 Task: Create New Customer with Customer Name: ALDI, Billing Address Line1: 4292 Crim Lane, Billing Address Line2:  Underhill, Billing Address Line3:  Vermont 05489
Action: Mouse moved to (157, 32)
Screenshot: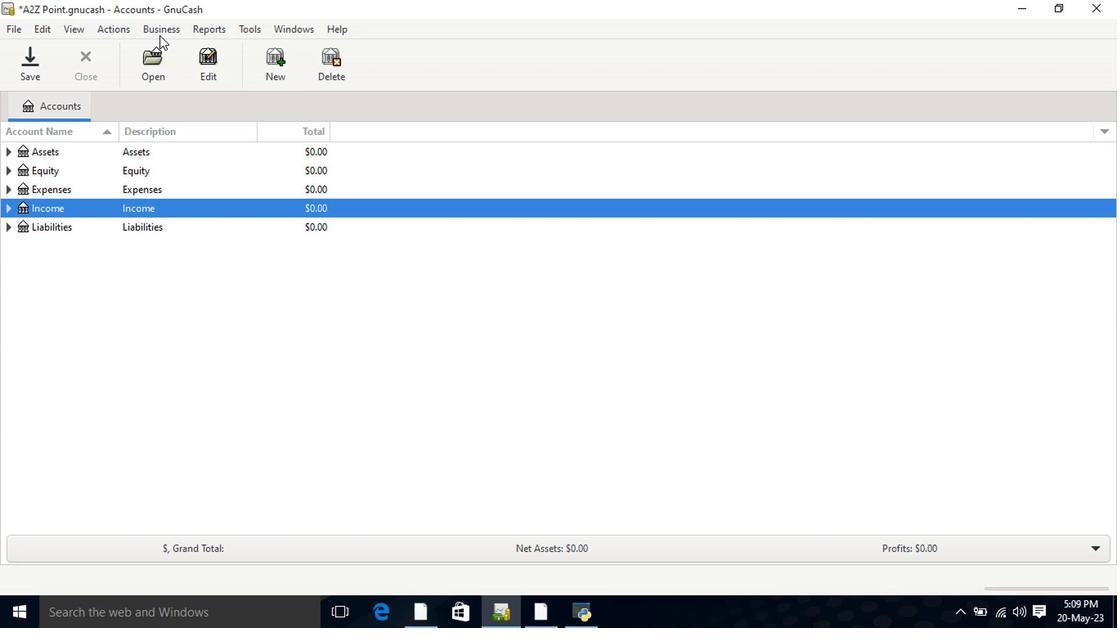 
Action: Mouse pressed left at (157, 32)
Screenshot: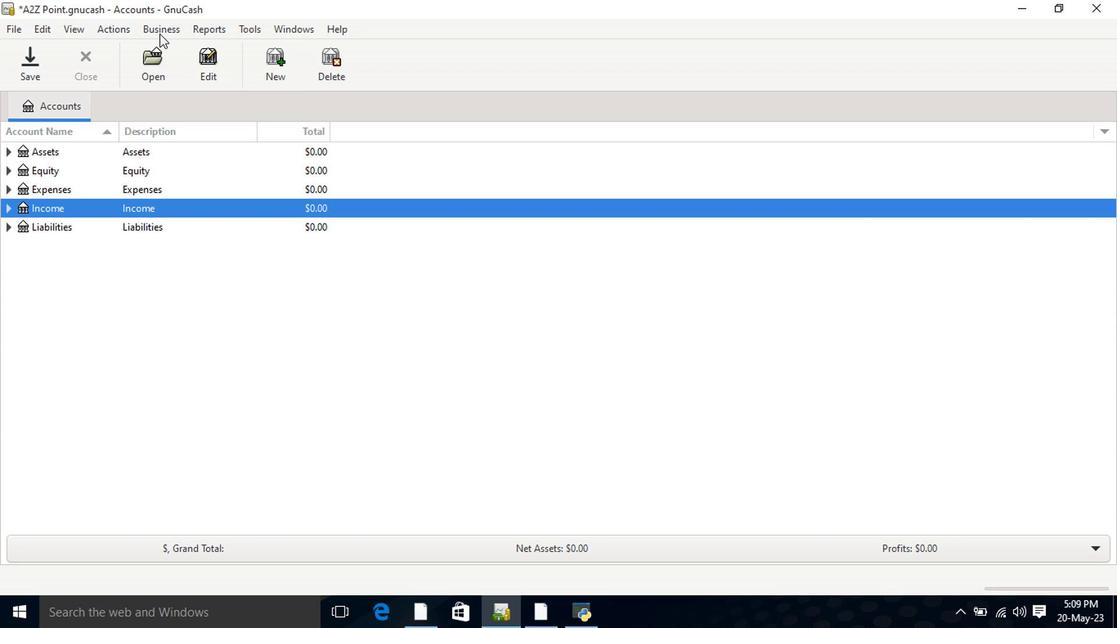 
Action: Mouse moved to (328, 70)
Screenshot: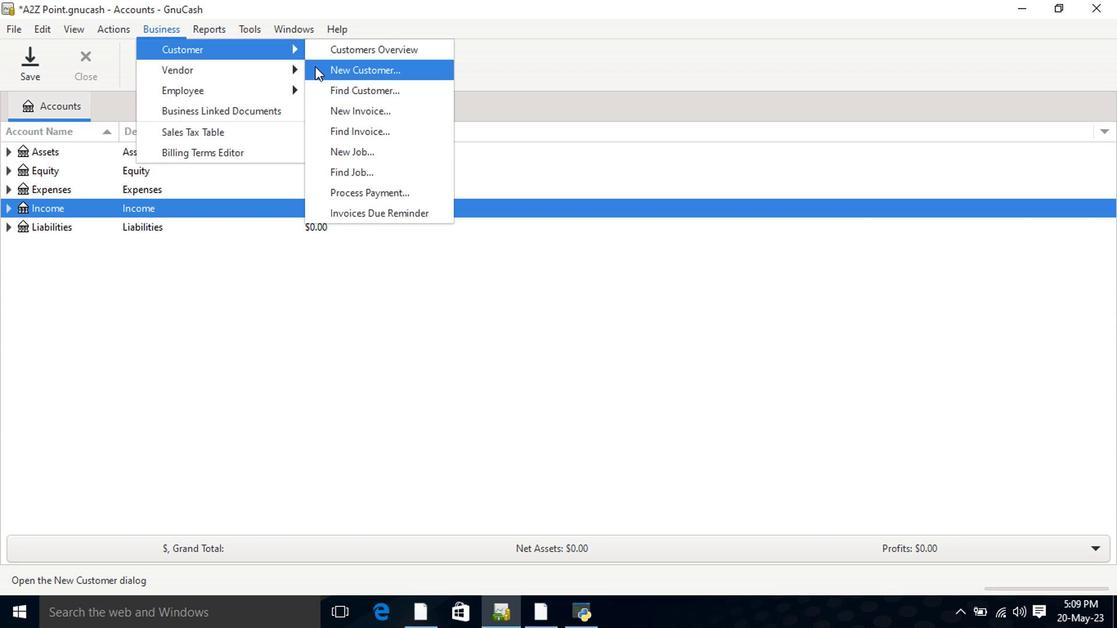 
Action: Mouse pressed left at (328, 70)
Screenshot: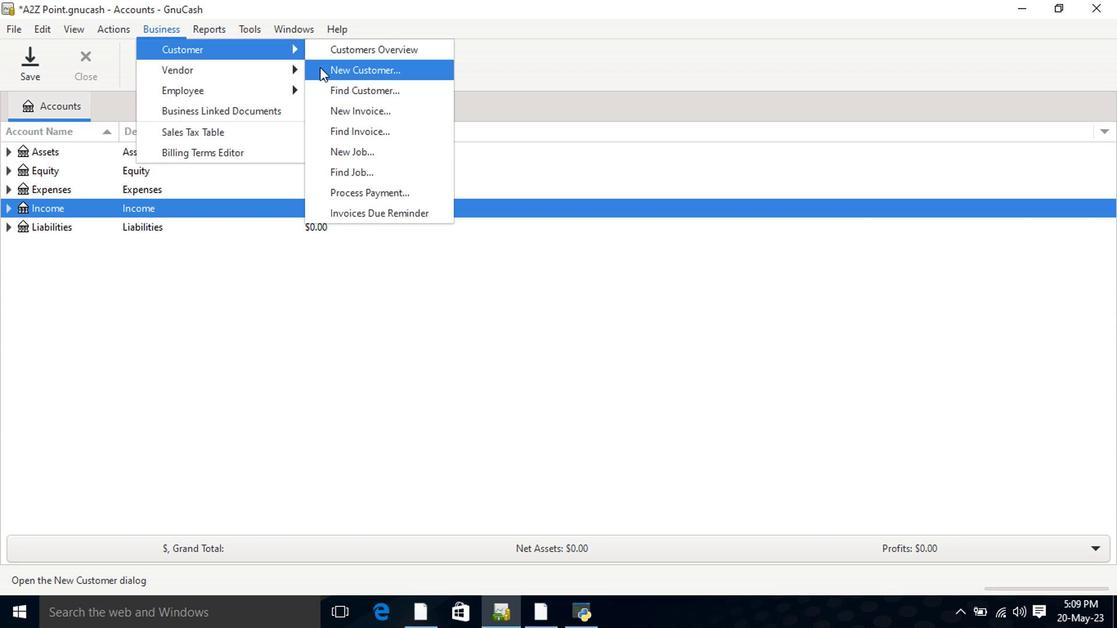 
Action: Mouse moved to (601, 235)
Screenshot: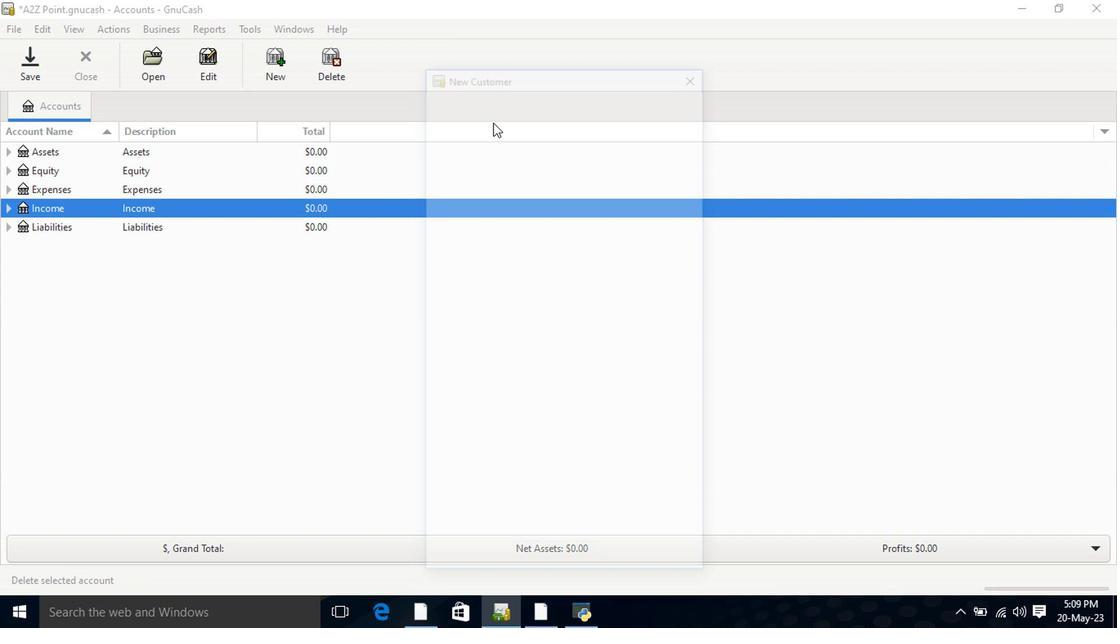 
Action: Key pressed <Key.shift>
Screenshot: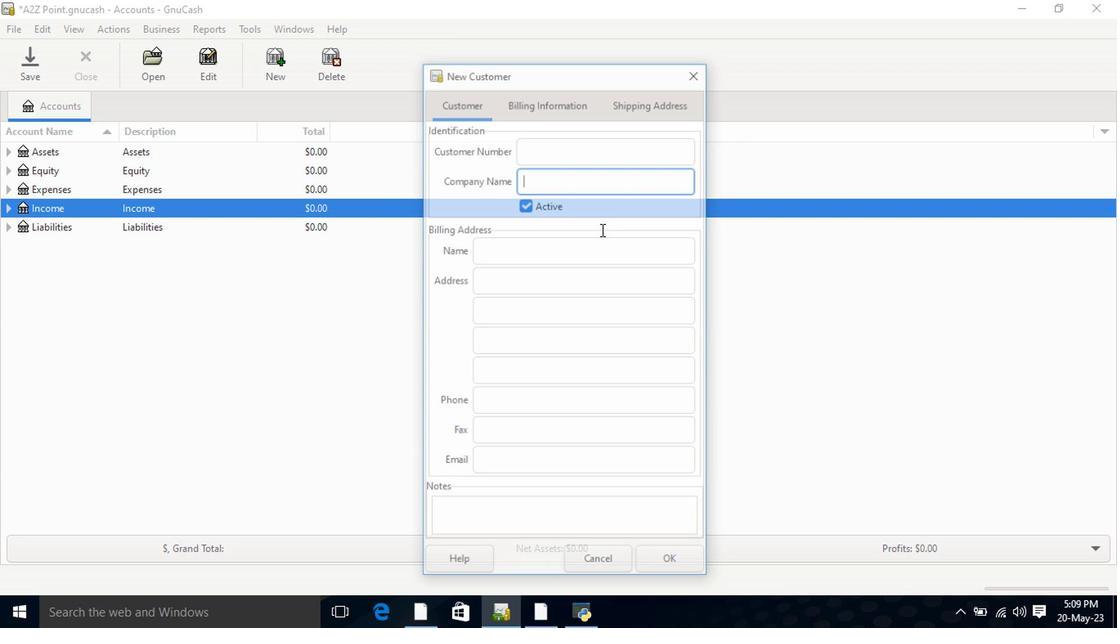 
Action: Mouse moved to (602, 235)
Screenshot: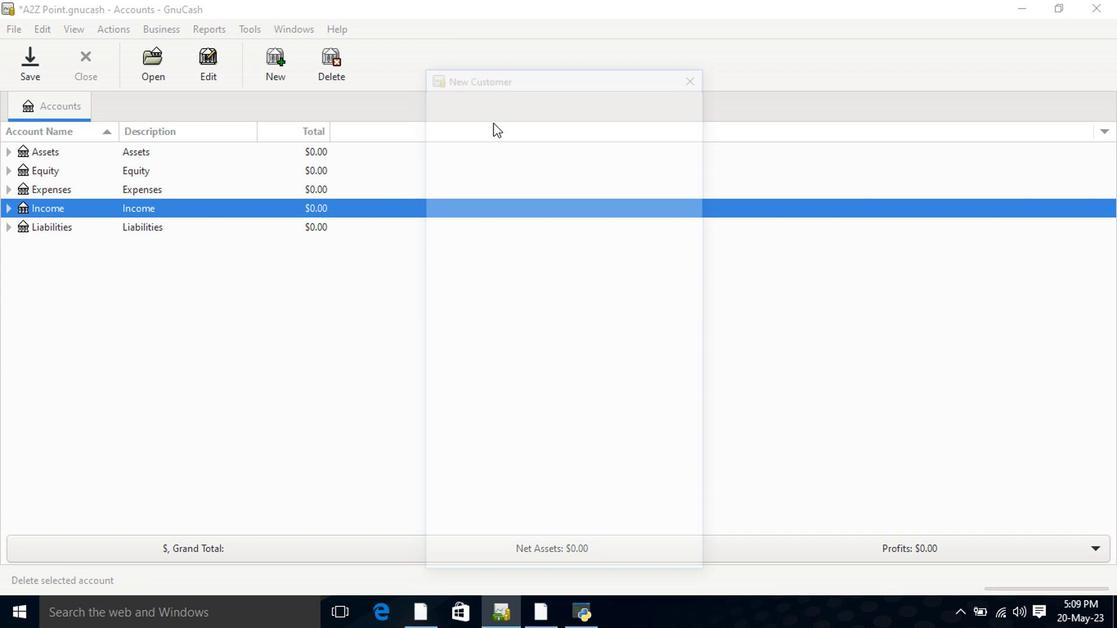 
Action: Key pressed ALDI<Key.tab><Key.tab><Key.tab>4292<Key.space><Key.shift>Crim<Key.space><Key.shift>Lane<Key.tab><Key.shift>Under<Key.tab><Key.shift><Key.shift>Ver<Key.tab>
Screenshot: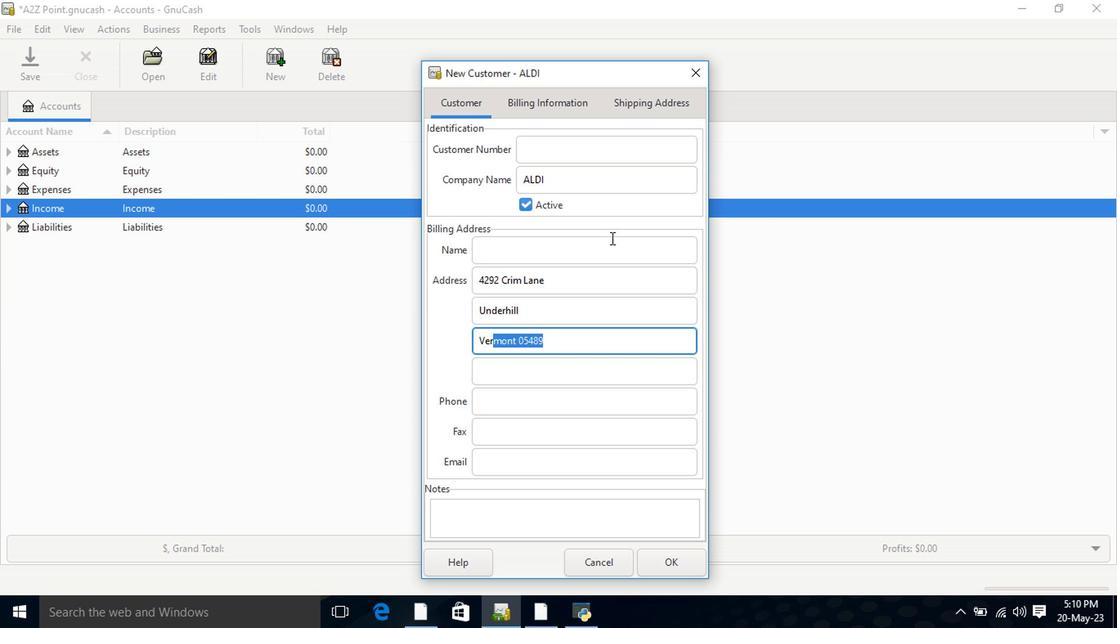 
Action: Mouse moved to (668, 570)
Screenshot: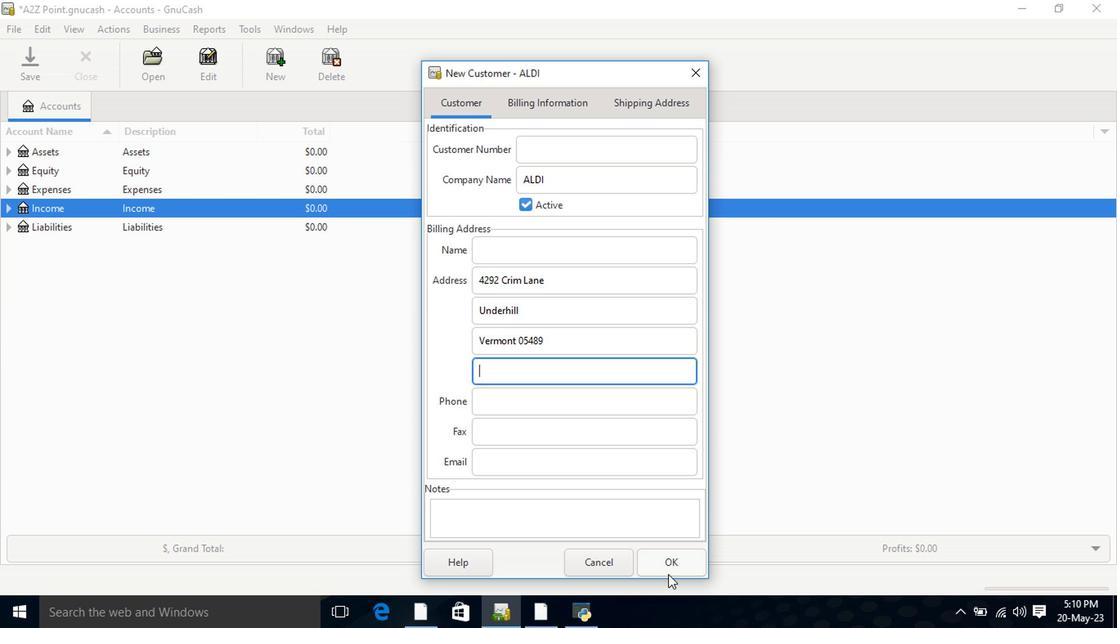 
Action: Mouse pressed left at (668, 570)
Screenshot: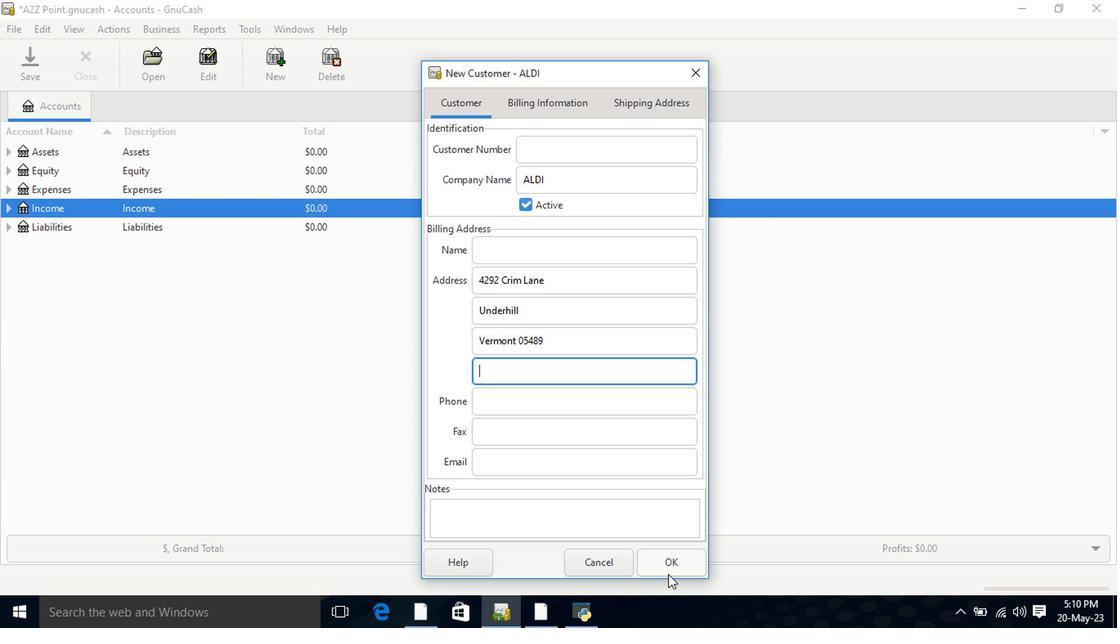 
